 Task: Mute a conversation that's group the email's of same topic.
Action: Mouse moved to (930, 73)
Screenshot: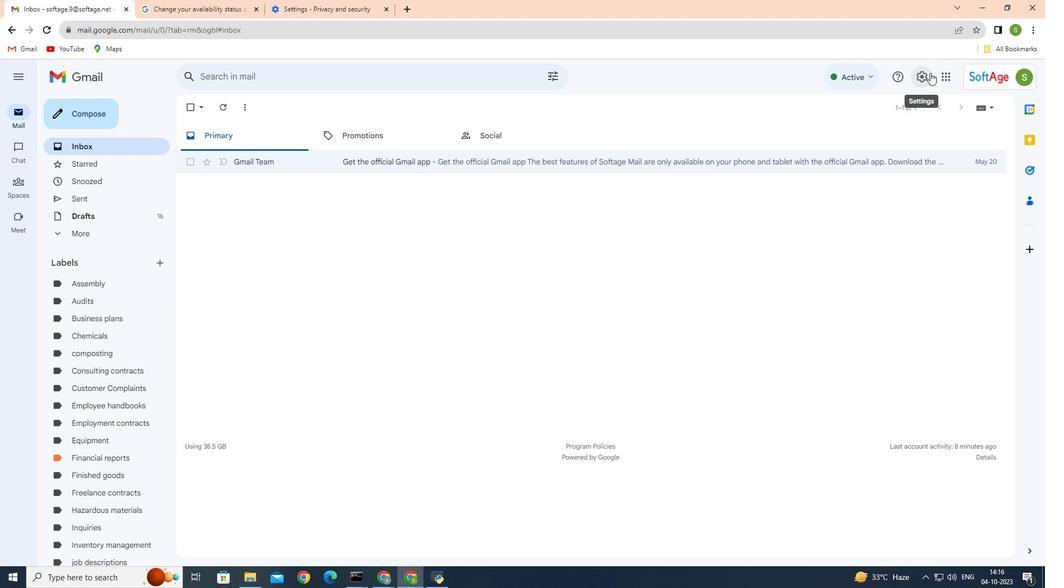 
Action: Mouse pressed left at (930, 73)
Screenshot: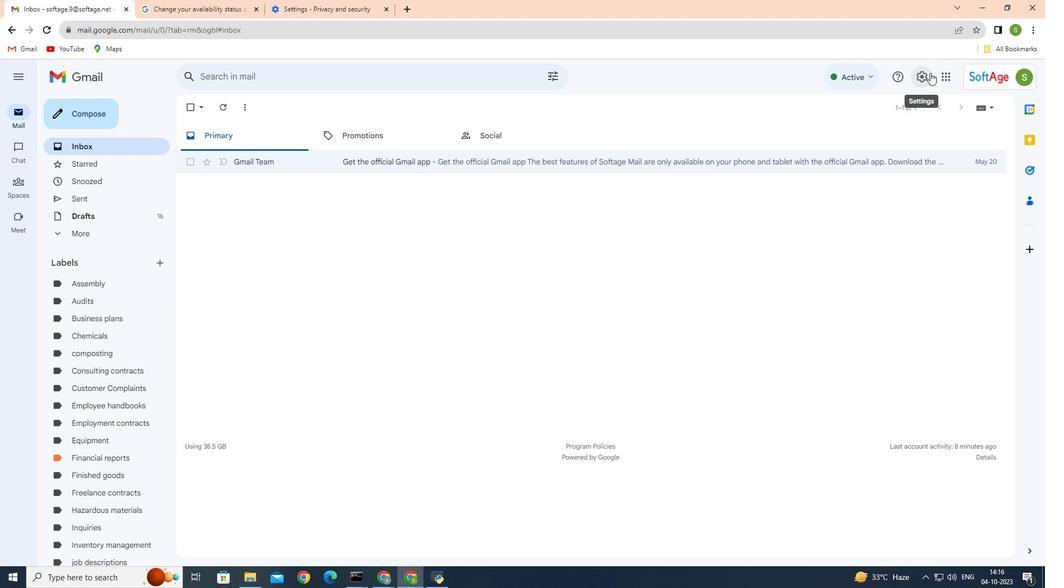 
Action: Mouse moved to (924, 78)
Screenshot: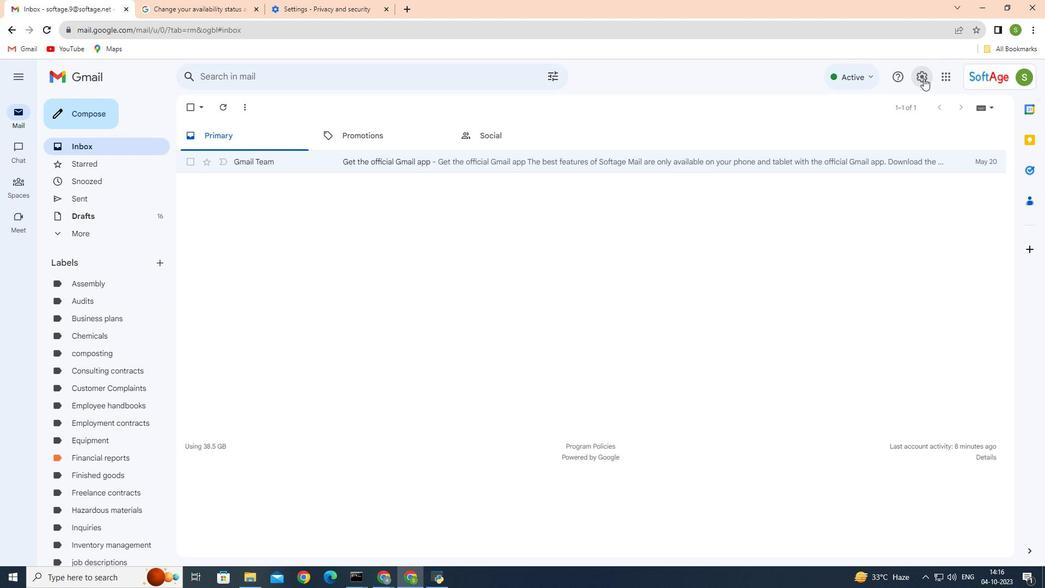 
Action: Mouse pressed left at (924, 78)
Screenshot: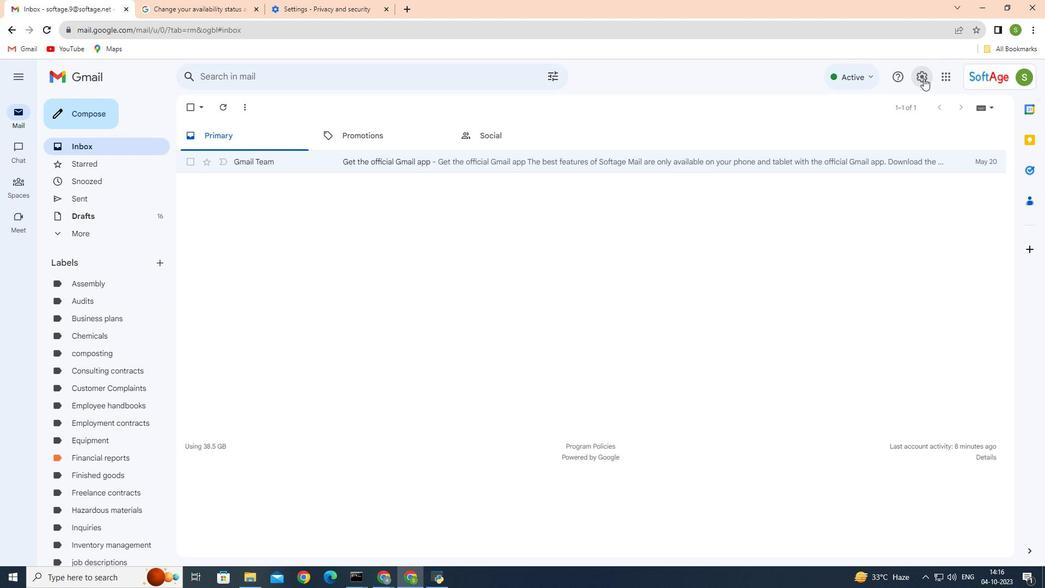 
Action: Mouse moved to (904, 128)
Screenshot: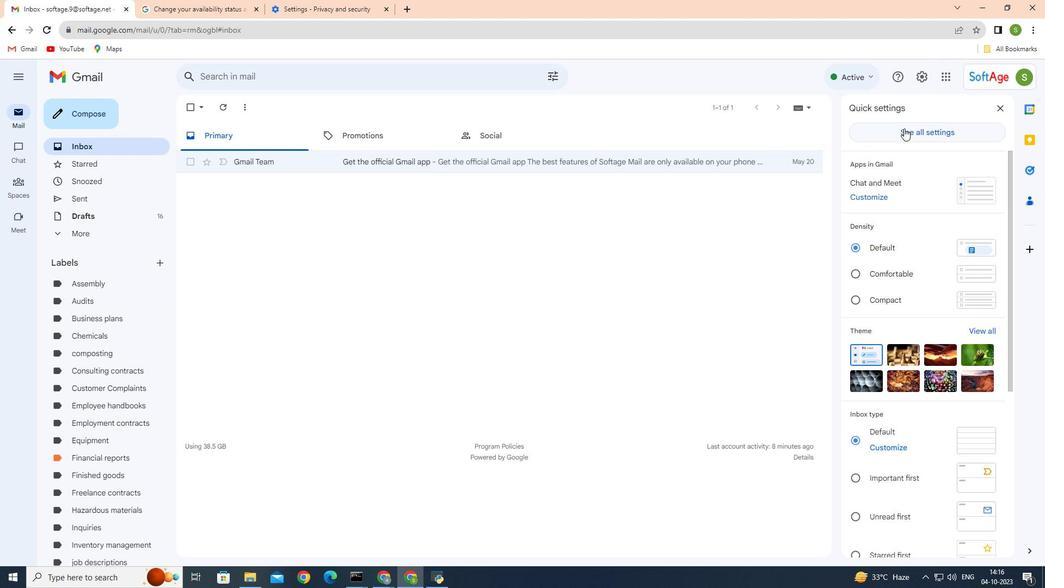 
Action: Mouse pressed left at (904, 128)
Screenshot: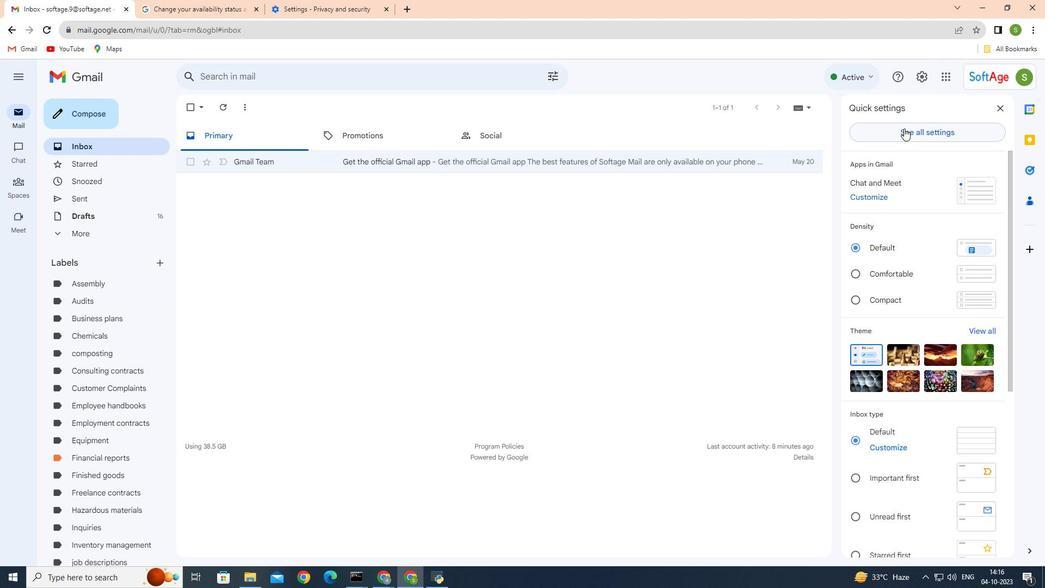 
Action: Mouse moved to (256, 166)
Screenshot: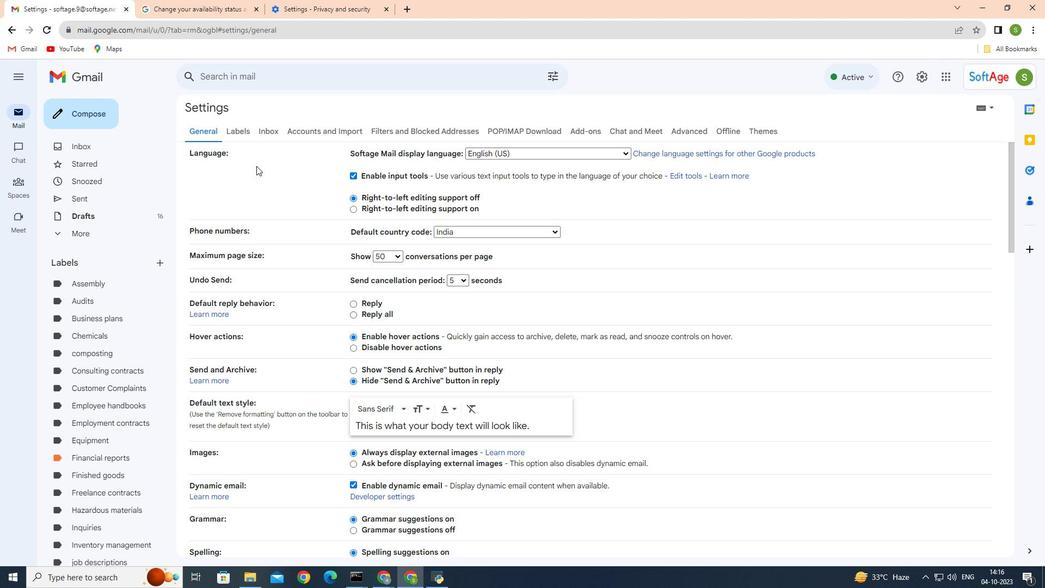 
Action: Mouse scrolled (256, 165) with delta (0, 0)
Screenshot: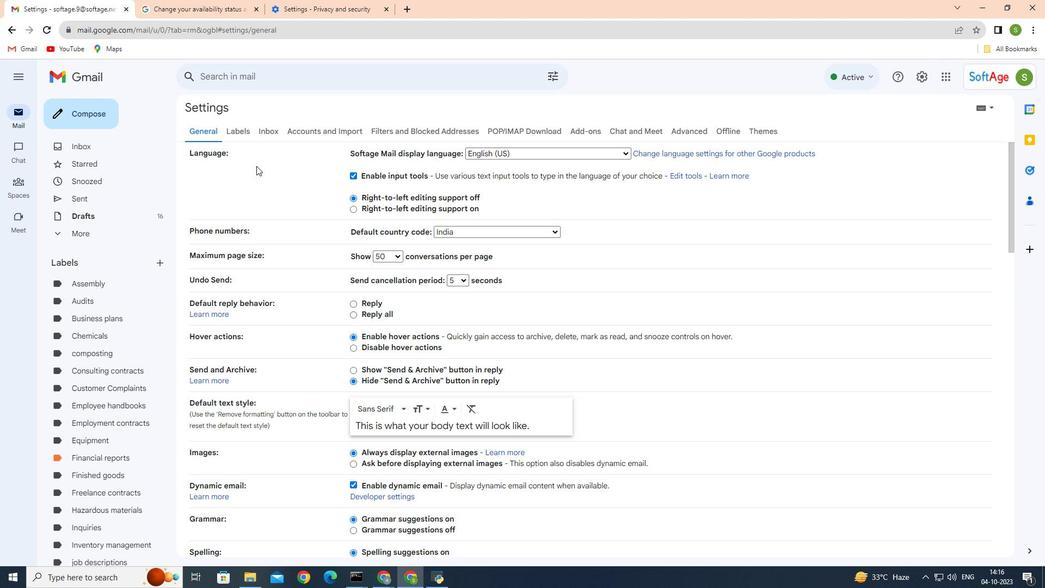 
Action: Mouse scrolled (256, 165) with delta (0, 0)
Screenshot: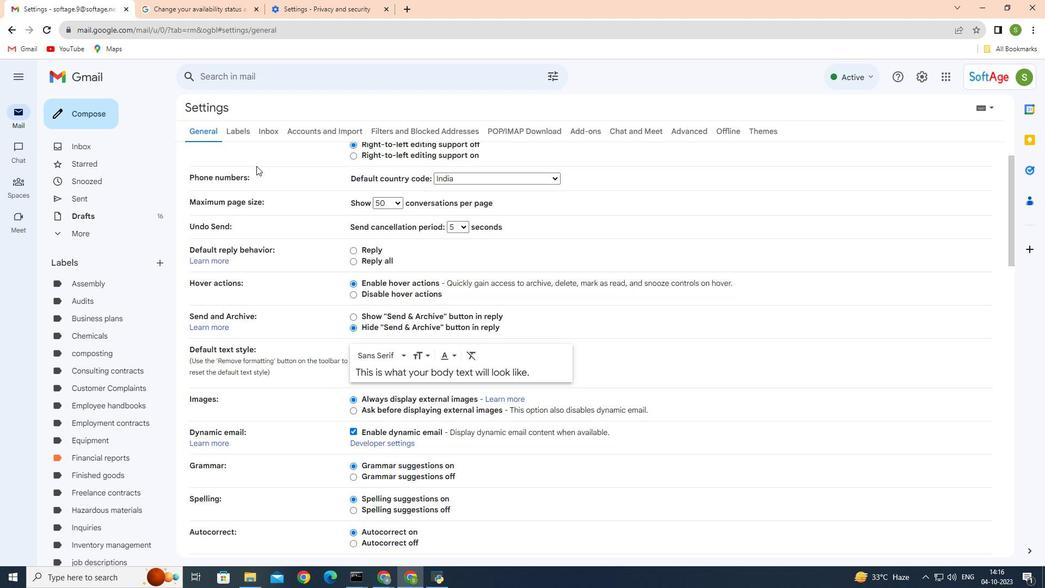 
Action: Mouse scrolled (256, 165) with delta (0, 0)
Screenshot: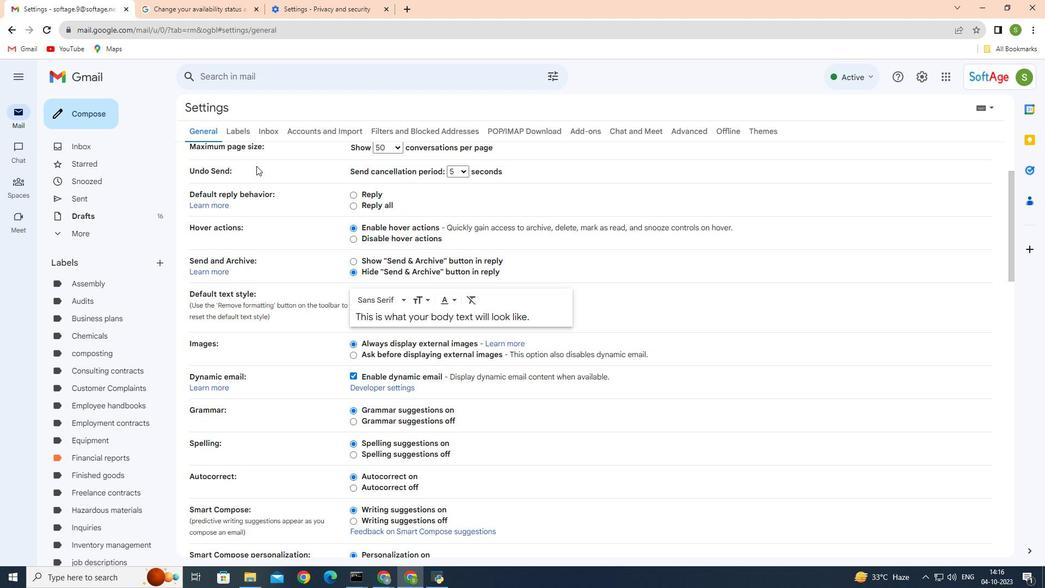 
Action: Mouse scrolled (256, 165) with delta (0, 0)
Screenshot: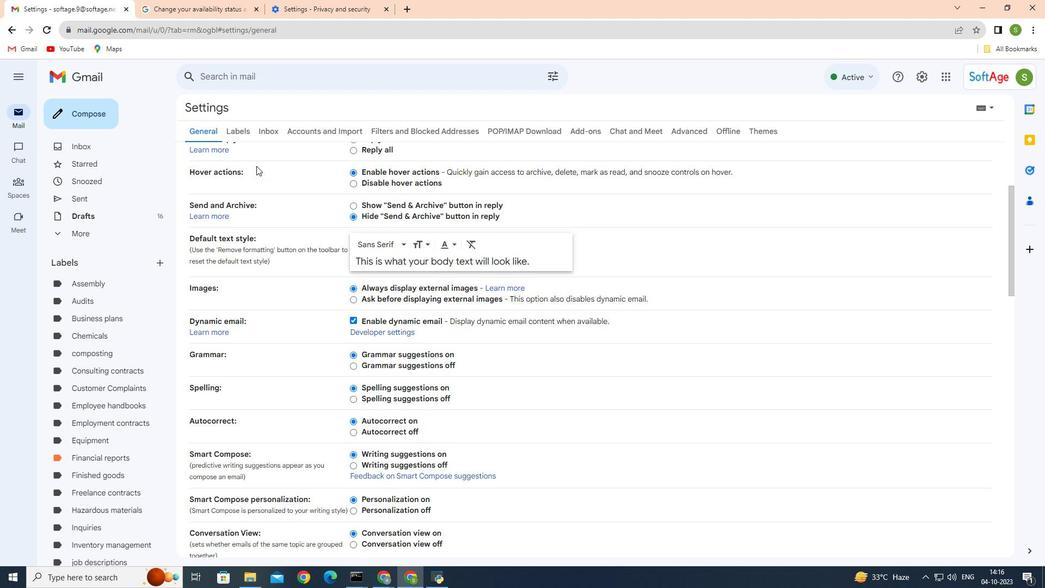 
Action: Mouse moved to (261, 179)
Screenshot: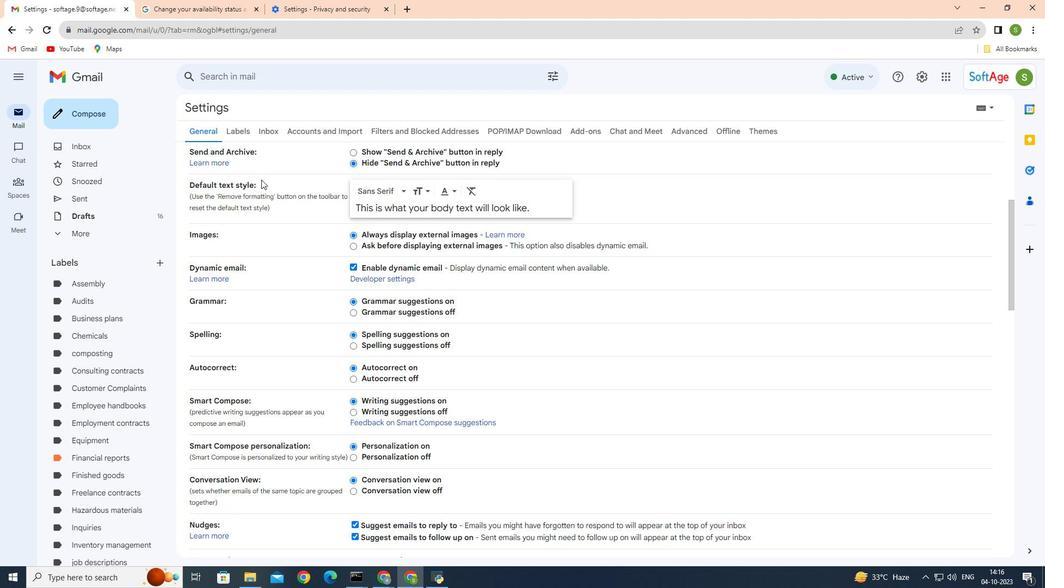 
Action: Mouse scrolled (261, 179) with delta (0, 0)
Screenshot: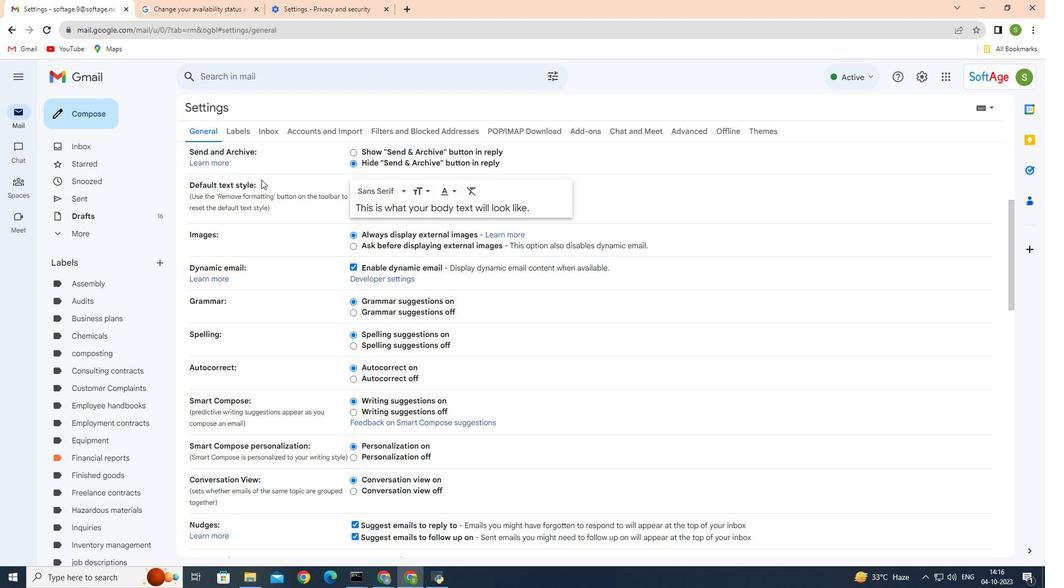 
Action: Mouse scrolled (261, 179) with delta (0, 0)
Screenshot: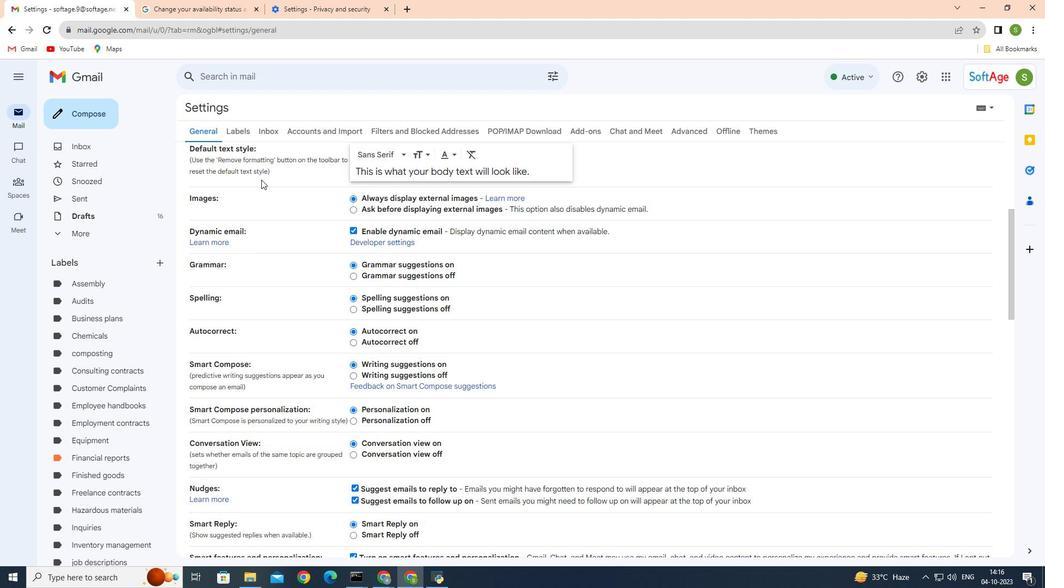 
Action: Mouse scrolled (261, 179) with delta (0, 0)
Screenshot: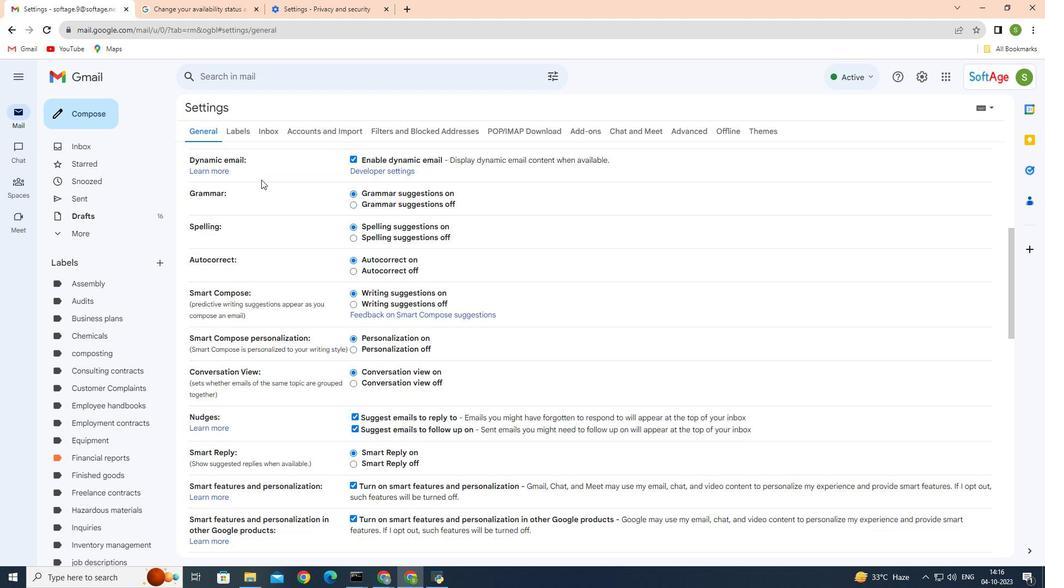 
Action: Mouse scrolled (261, 179) with delta (0, 0)
Screenshot: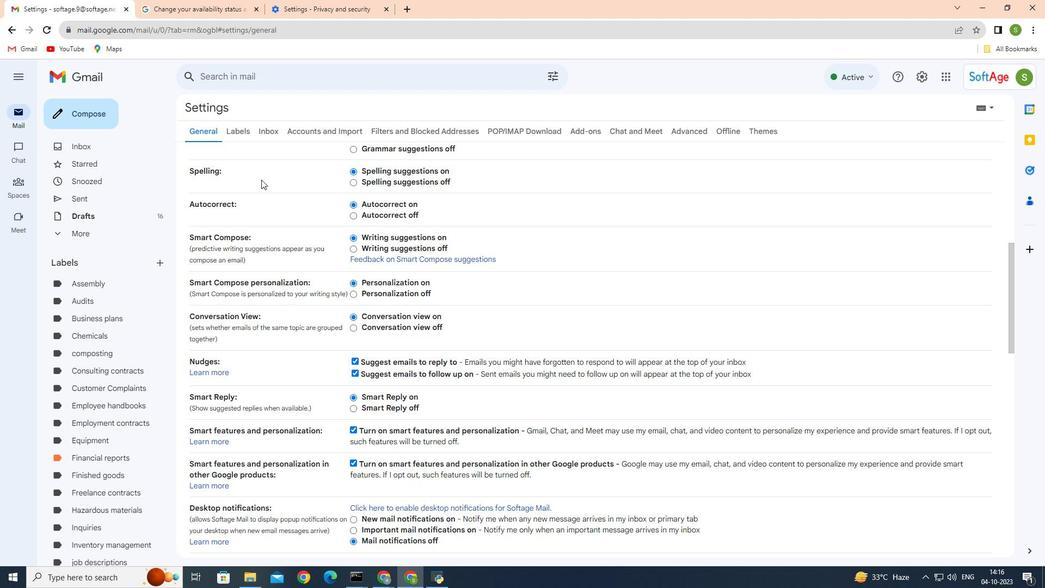 
Action: Mouse moved to (352, 273)
Screenshot: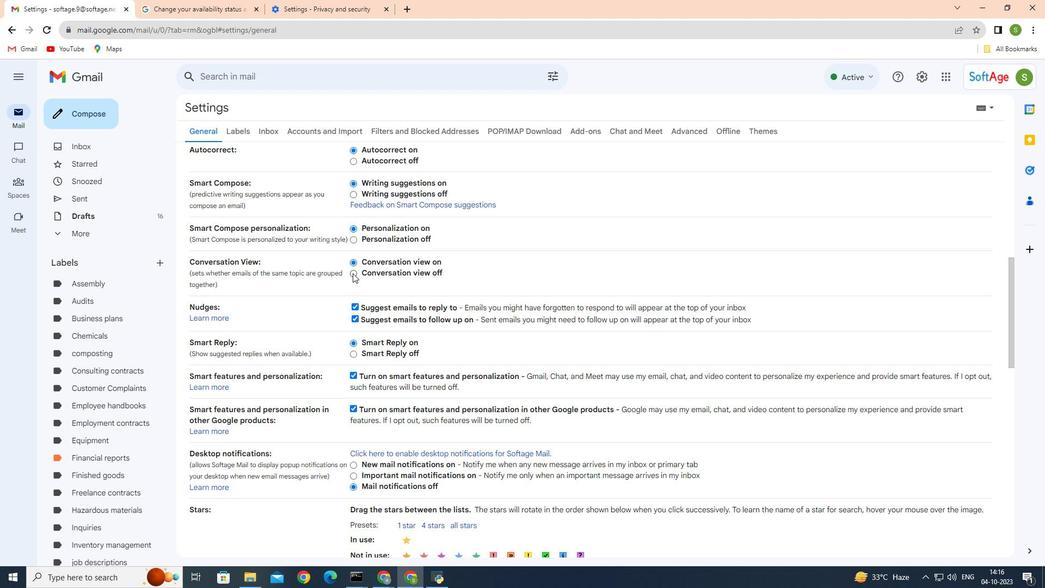 
Action: Mouse pressed left at (352, 273)
Screenshot: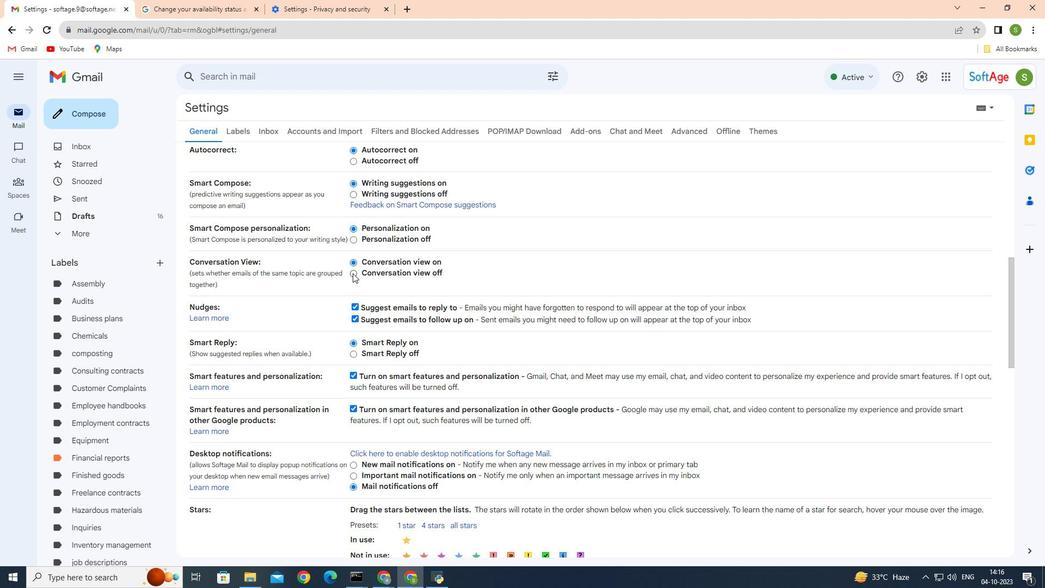
Action: Mouse scrolled (352, 272) with delta (0, 0)
Screenshot: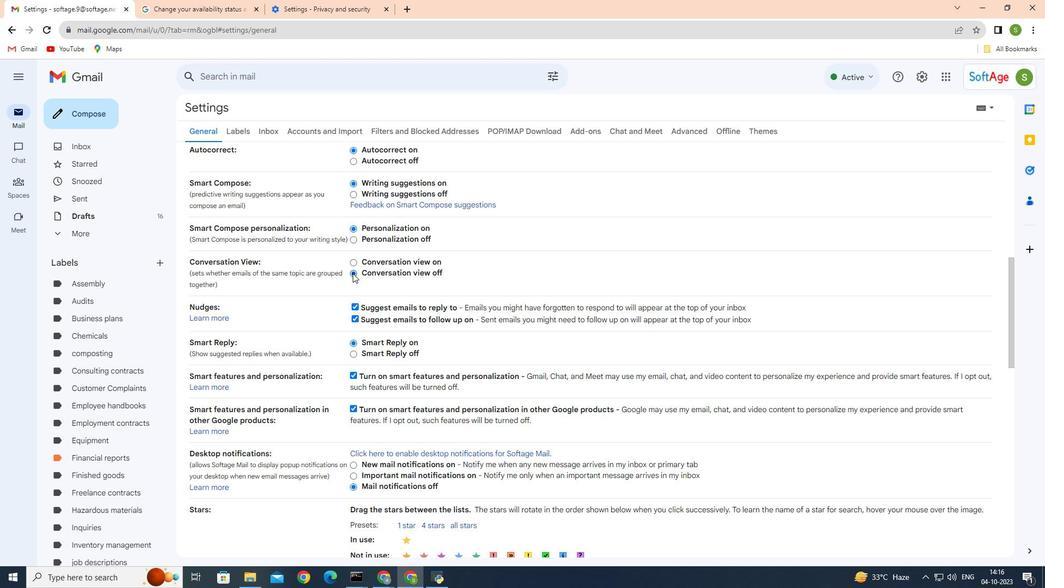 
Action: Mouse scrolled (352, 272) with delta (0, 0)
Screenshot: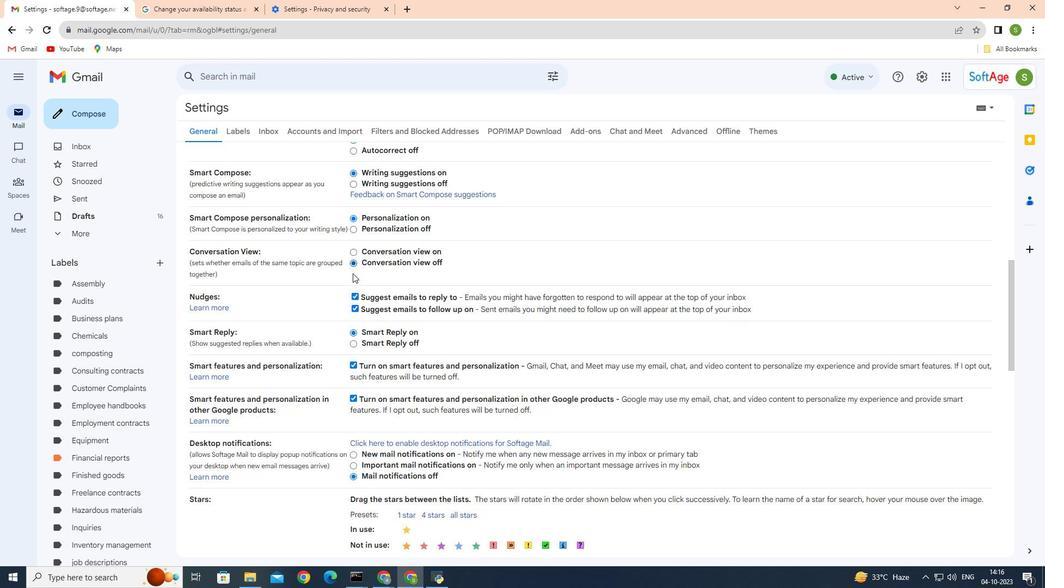 
Action: Mouse scrolled (352, 272) with delta (0, 0)
Screenshot: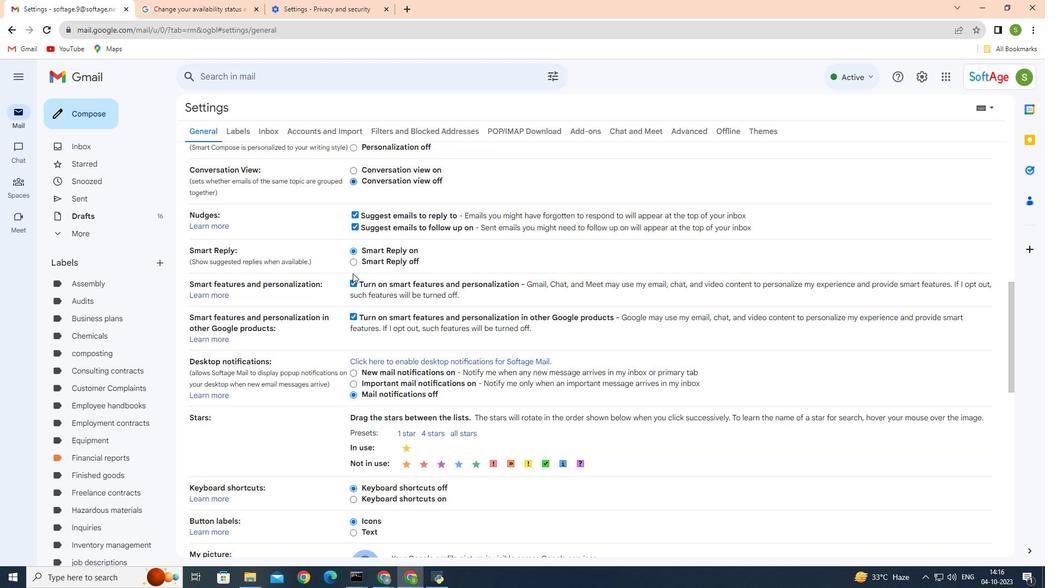 
Action: Mouse scrolled (352, 273) with delta (0, 0)
Screenshot: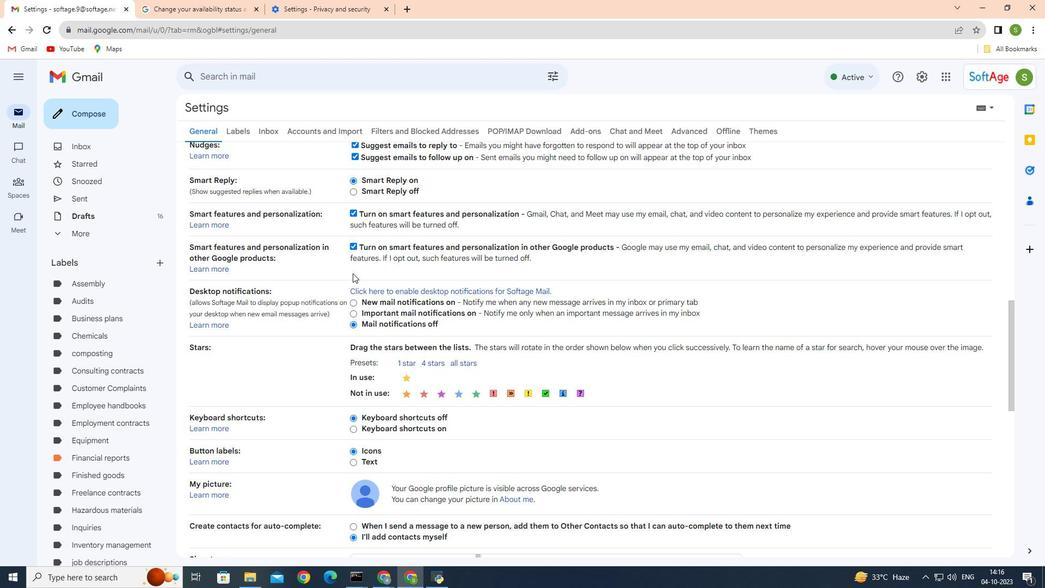 
Action: Mouse scrolled (352, 273) with delta (0, 0)
Screenshot: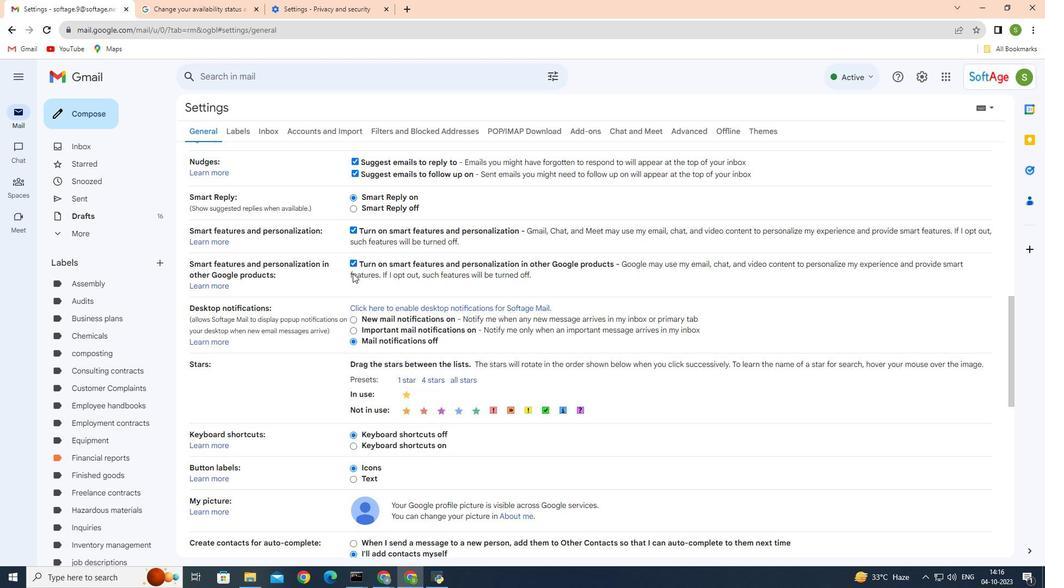 
Action: Mouse scrolled (352, 273) with delta (0, 0)
Screenshot: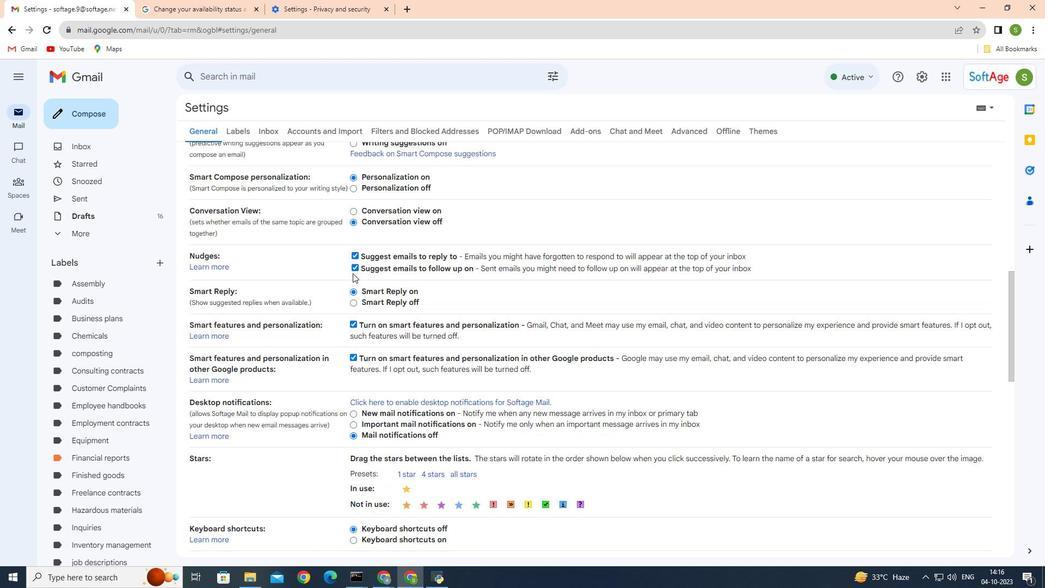 
Action: Mouse scrolled (352, 272) with delta (0, 0)
Screenshot: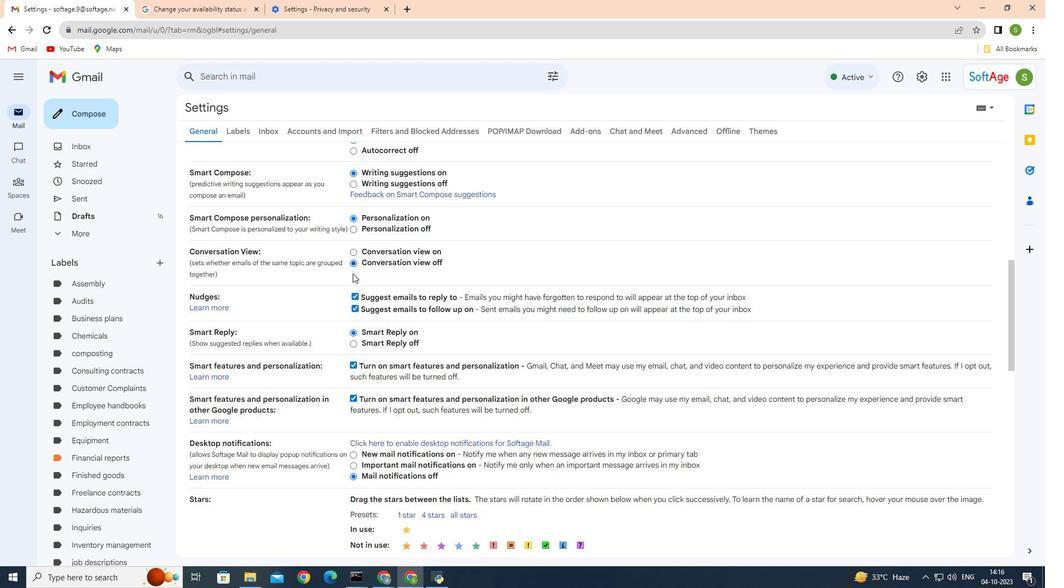 
Action: Mouse moved to (352, 265)
Screenshot: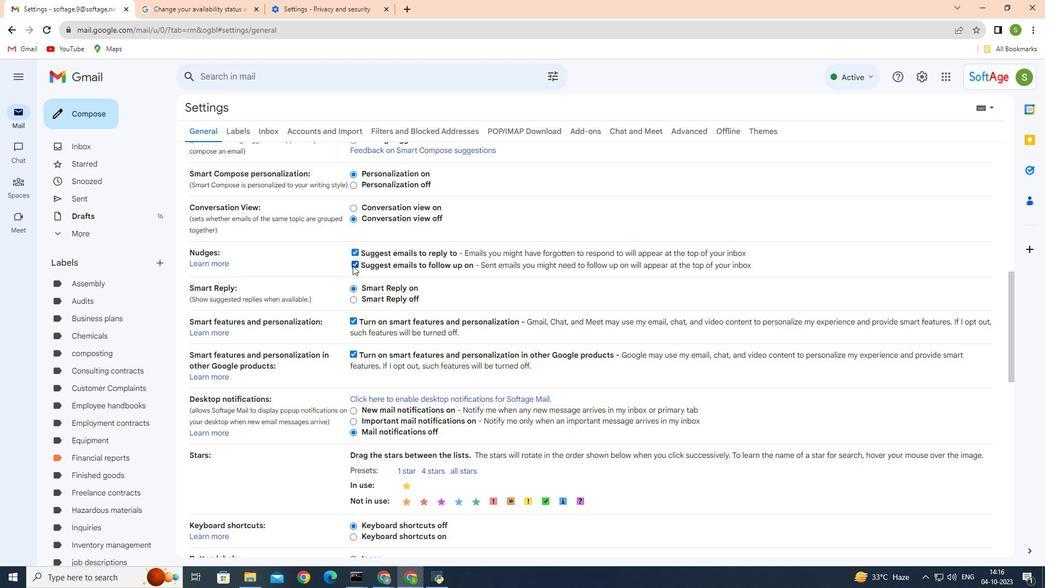 
